 Task: Research Airbnb accommodation in Pilsen, Czech Republic from 7th December, 2023 to 15th December, 2023 for 6 adults.3 bedrooms having 3 beds and 3 bathrooms. Property type can be guest house. Look for 4 properties as per requirement.
Action: Mouse moved to (407, 78)
Screenshot: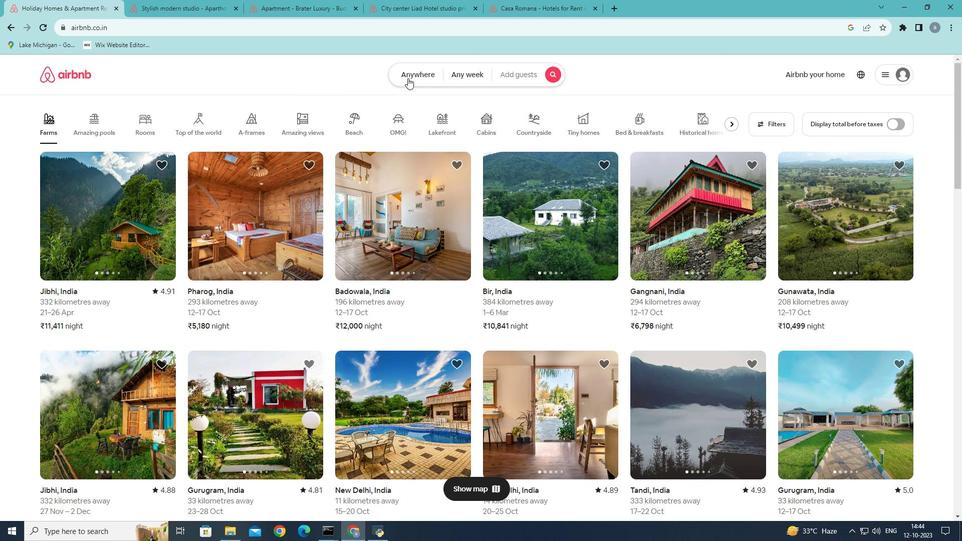 
Action: Mouse pressed left at (407, 78)
Screenshot: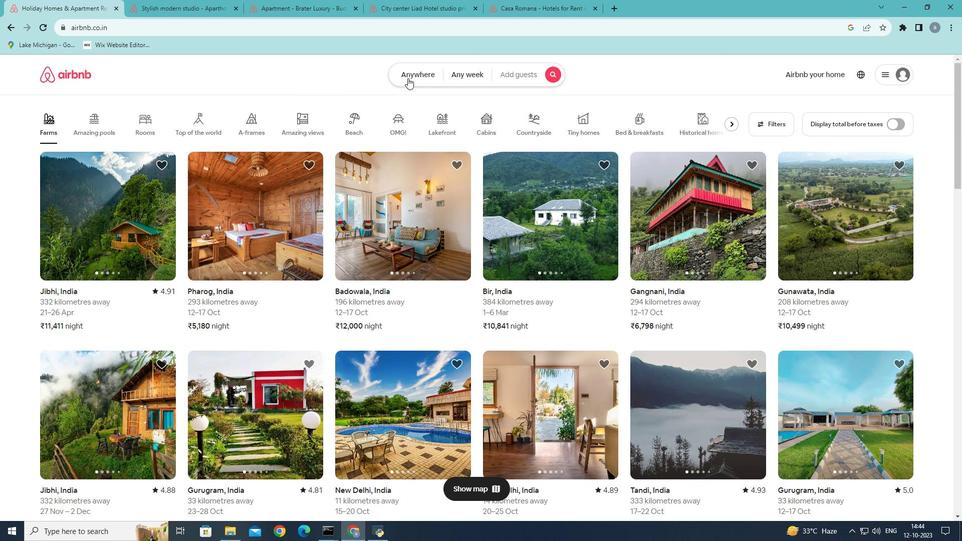 
Action: Mouse moved to (320, 122)
Screenshot: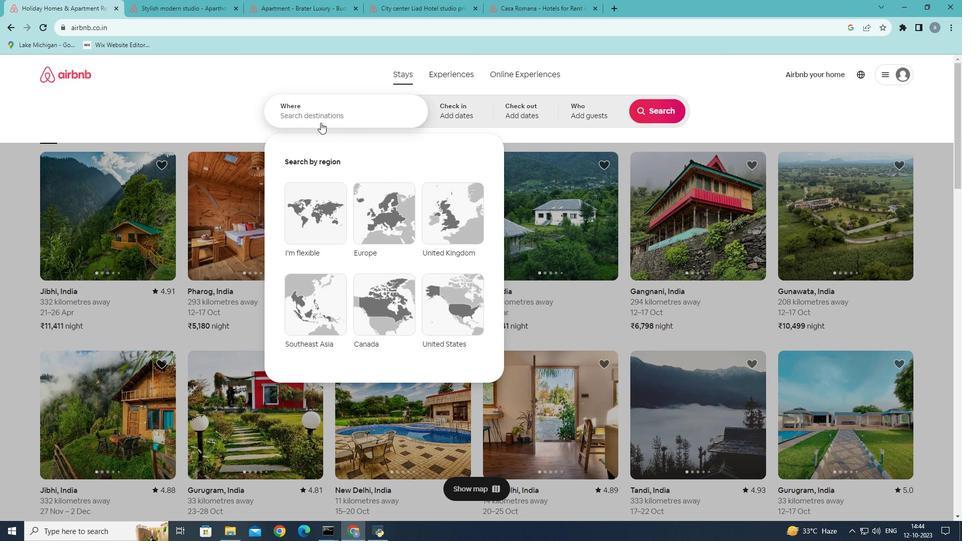 
Action: Mouse pressed left at (320, 122)
Screenshot: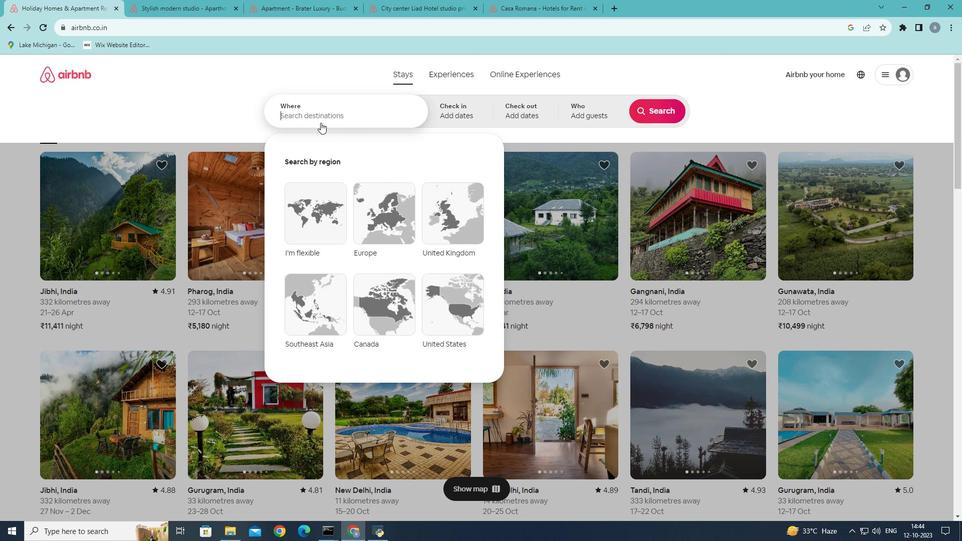
Action: Mouse moved to (318, 124)
Screenshot: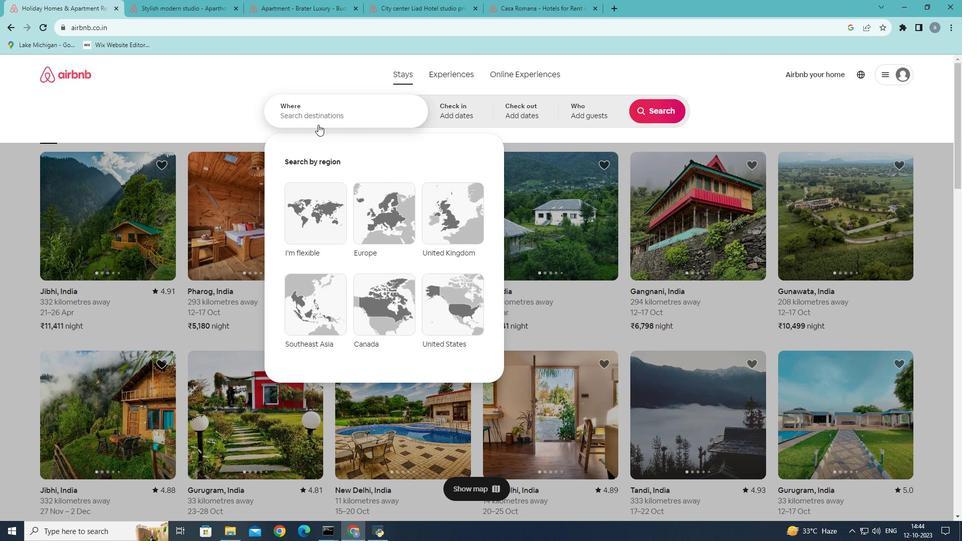 
Action: Key pressed <Key.shift><Key.shift><Key.shift><Key.shift><Key.shift><Key.shift><Key.shift><Key.shift><Key.shift><Key.shift><Key.shift><Key.shift><Key.shift><Key.shift><Key.shift><Key.shift><Key.shift><Key.shift><Key.shift><Key.shift><Key.shift>Pilsen,<Key.shift>Cze
Screenshot: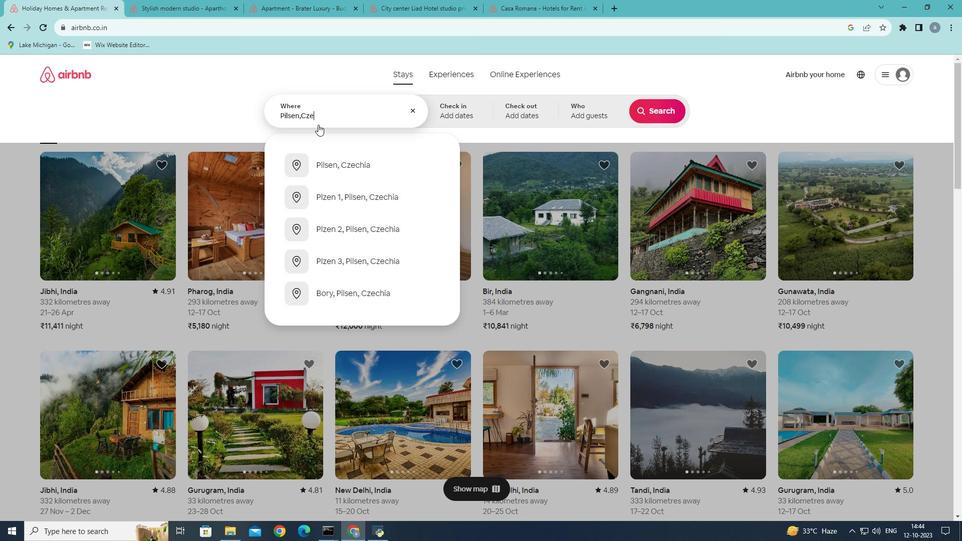 
Action: Mouse moved to (408, 217)
Screenshot: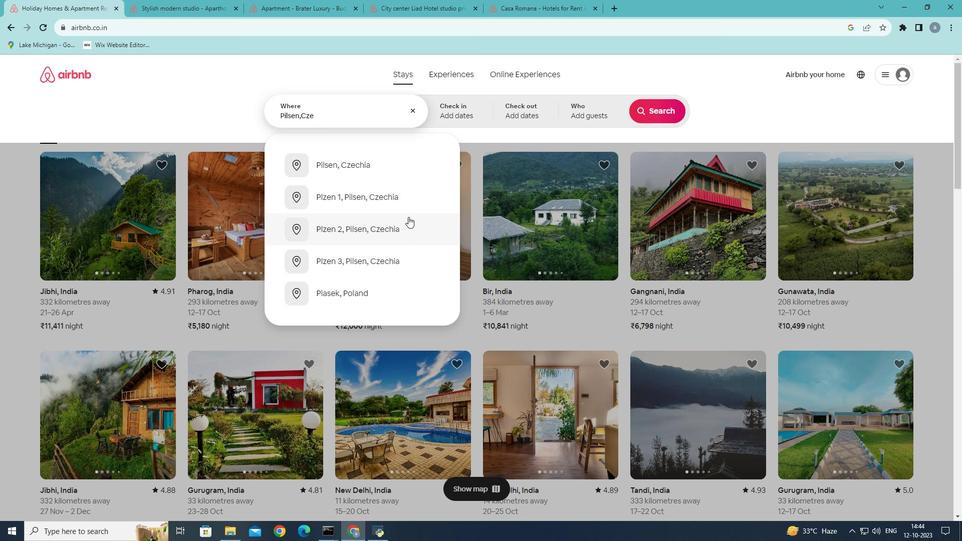 
Action: Key pressed ch<Key.space>republic<Key.backspace><Key.backspace><Key.backspace><Key.backspace><Key.backspace><Key.backspace><Key.backspace><Key.backspace><Key.backspace>
Screenshot: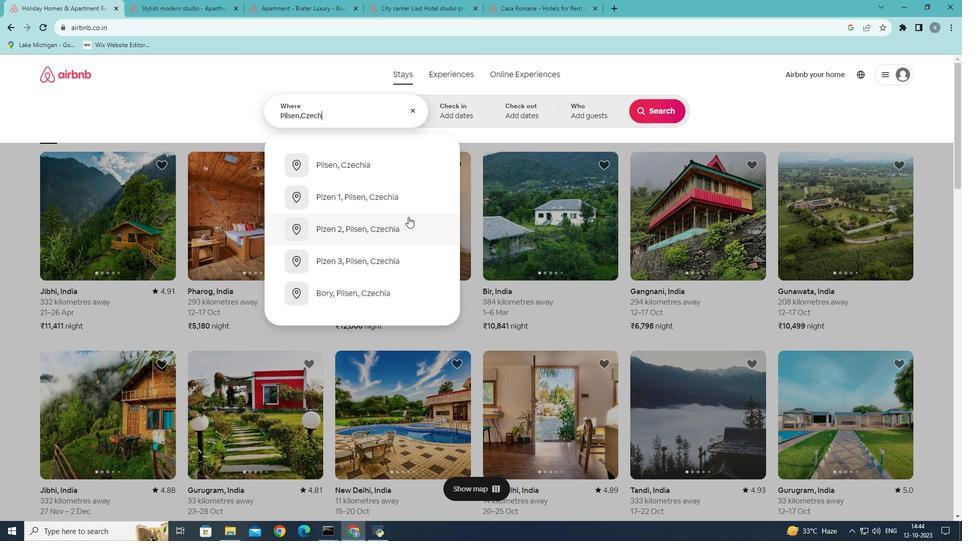 
Action: Mouse moved to (354, 161)
Screenshot: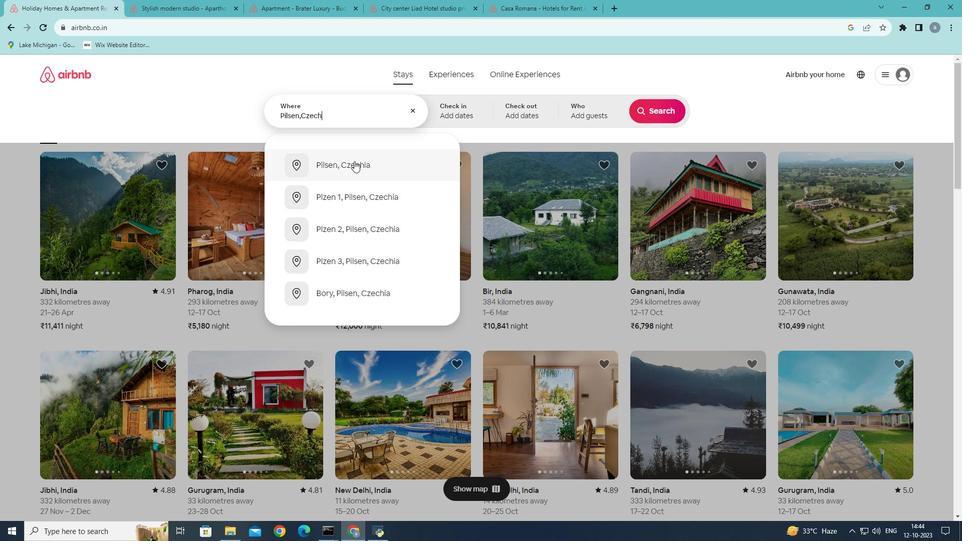 
Action: Mouse pressed left at (354, 161)
Screenshot: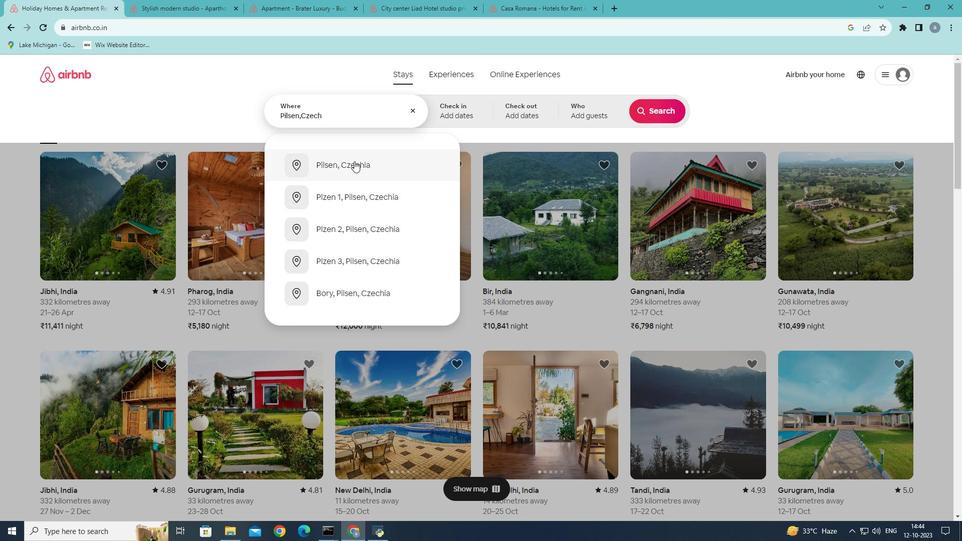 
Action: Mouse moved to (651, 192)
Screenshot: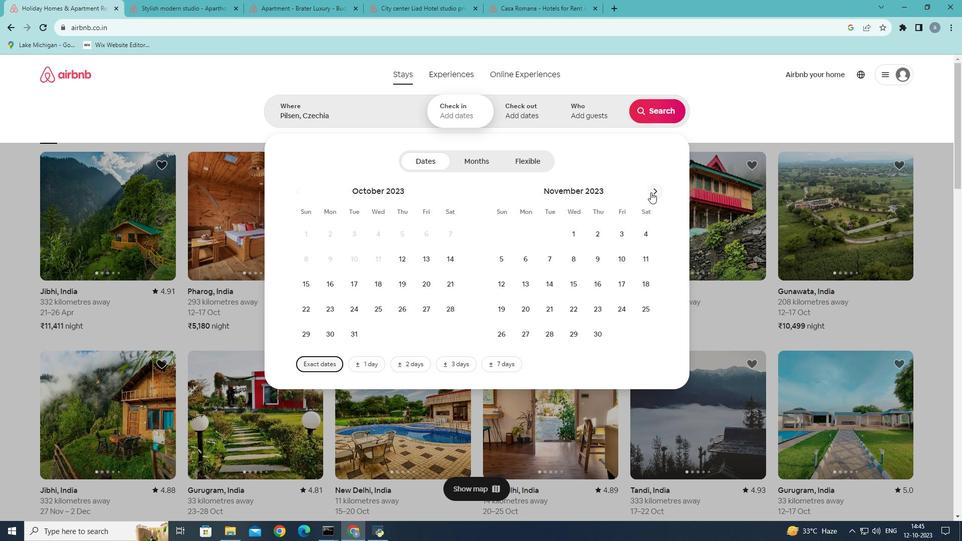 
Action: Mouse pressed left at (651, 192)
Screenshot: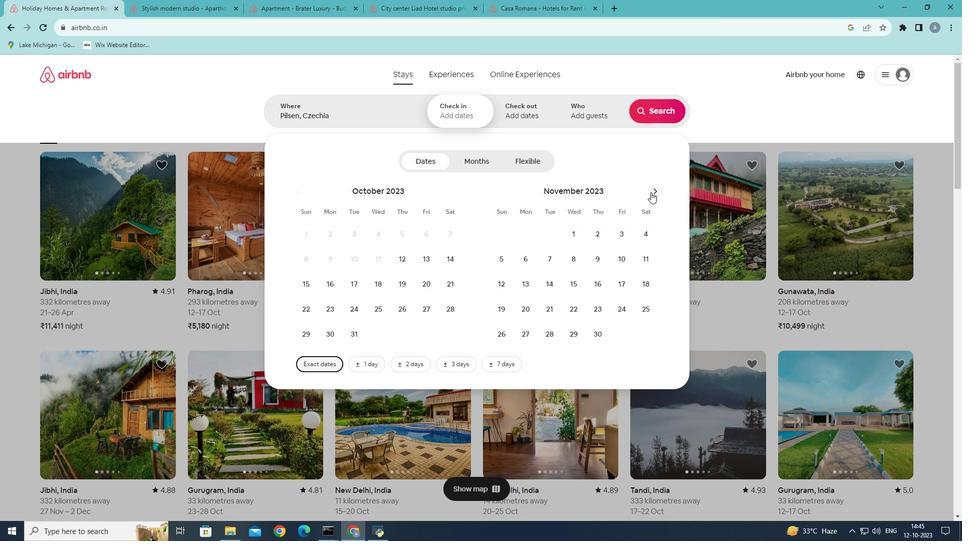 
Action: Mouse moved to (601, 263)
Screenshot: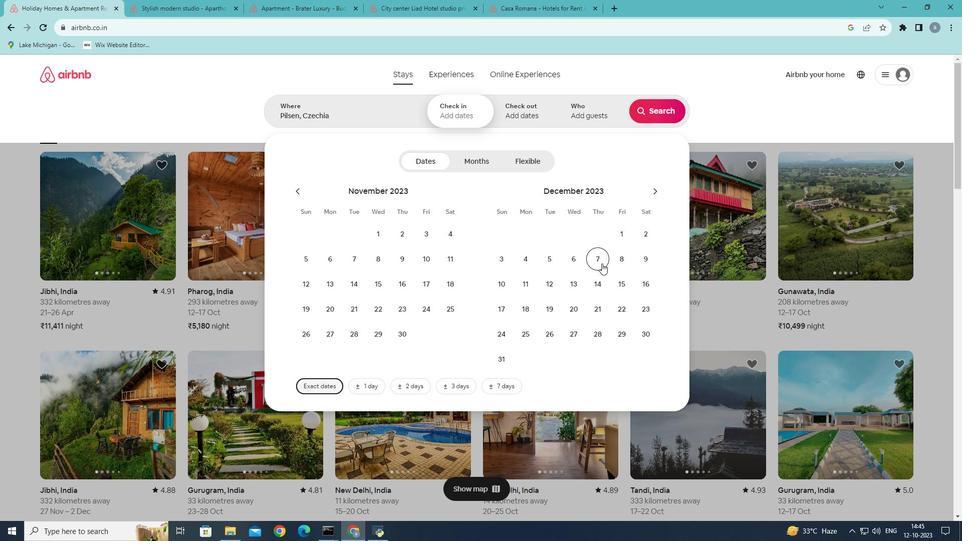 
Action: Mouse pressed left at (601, 263)
Screenshot: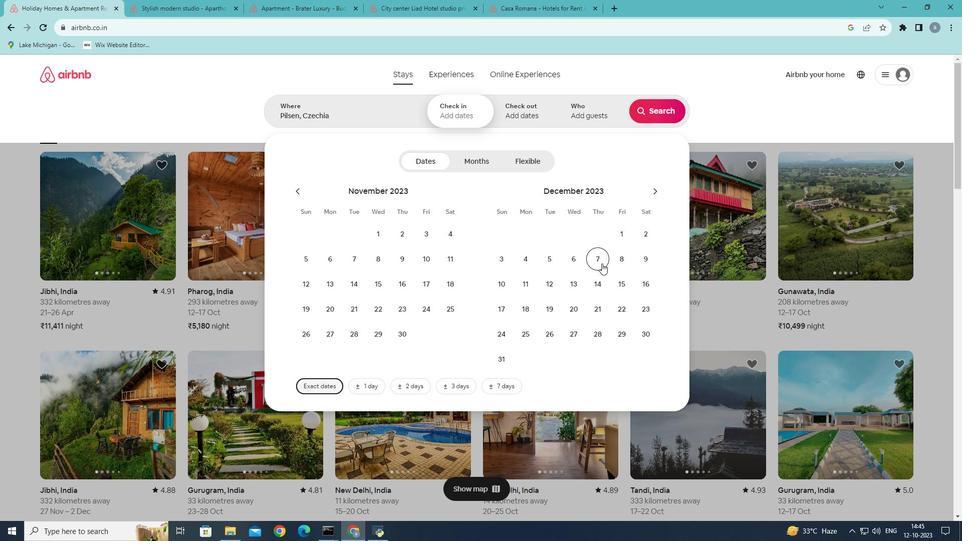
Action: Mouse moved to (622, 288)
Screenshot: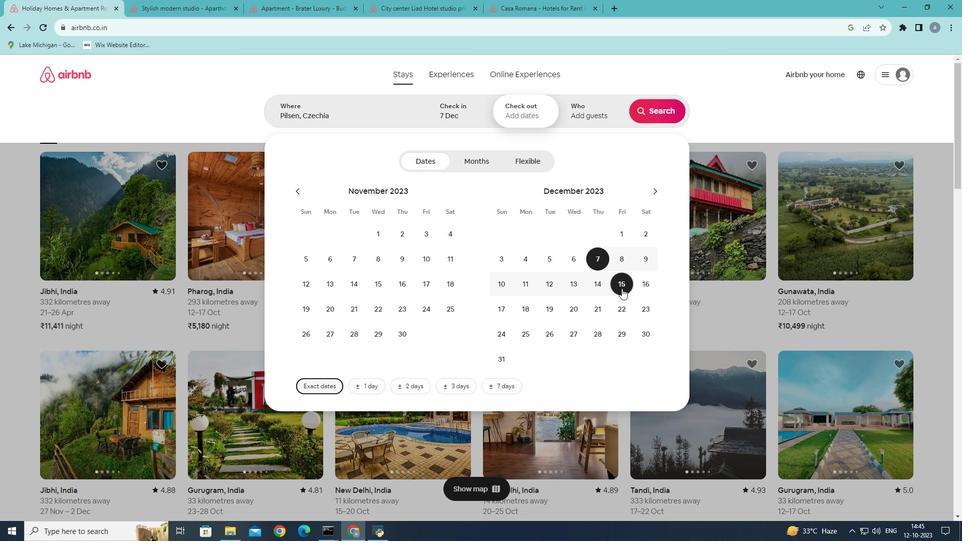 
Action: Mouse pressed left at (622, 288)
Screenshot: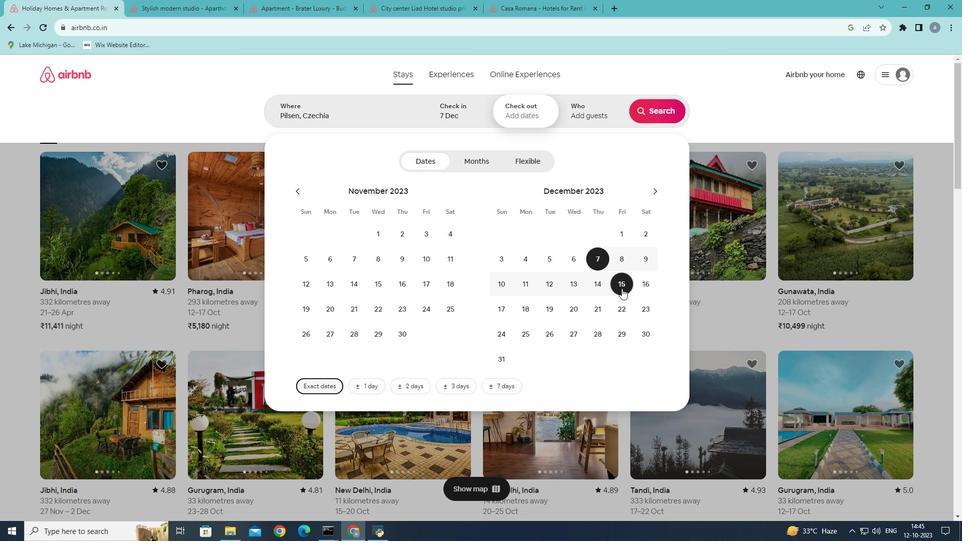 
Action: Mouse moved to (597, 113)
Screenshot: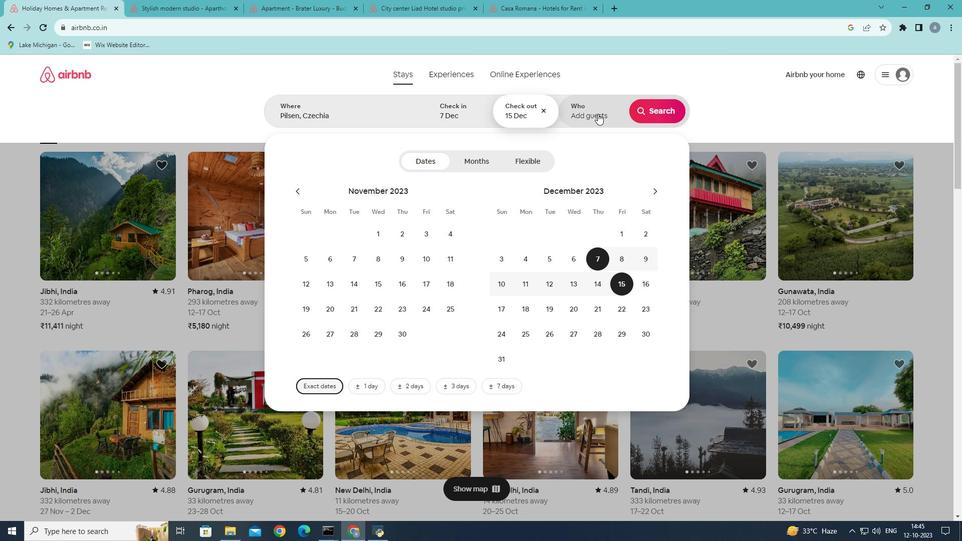 
Action: Mouse pressed left at (597, 113)
Screenshot: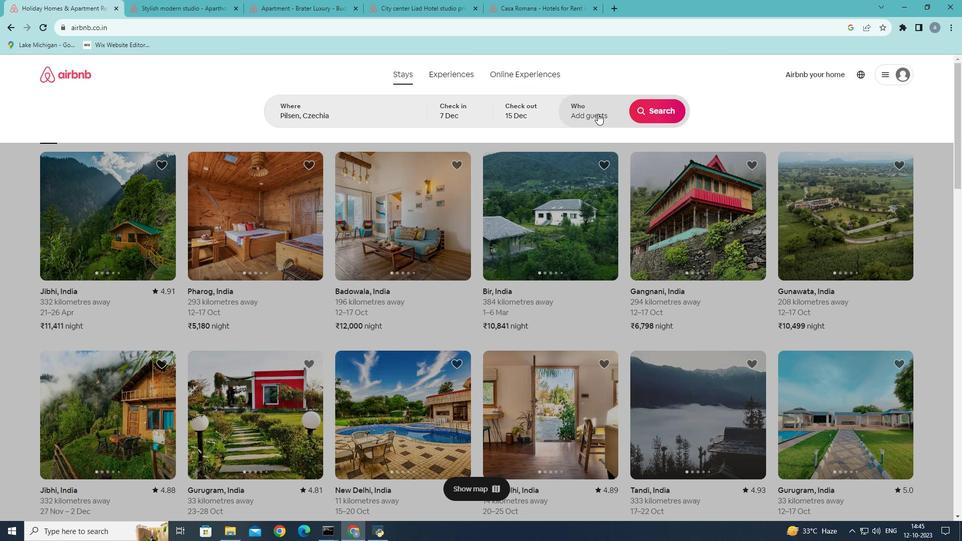 
Action: Mouse moved to (662, 164)
Screenshot: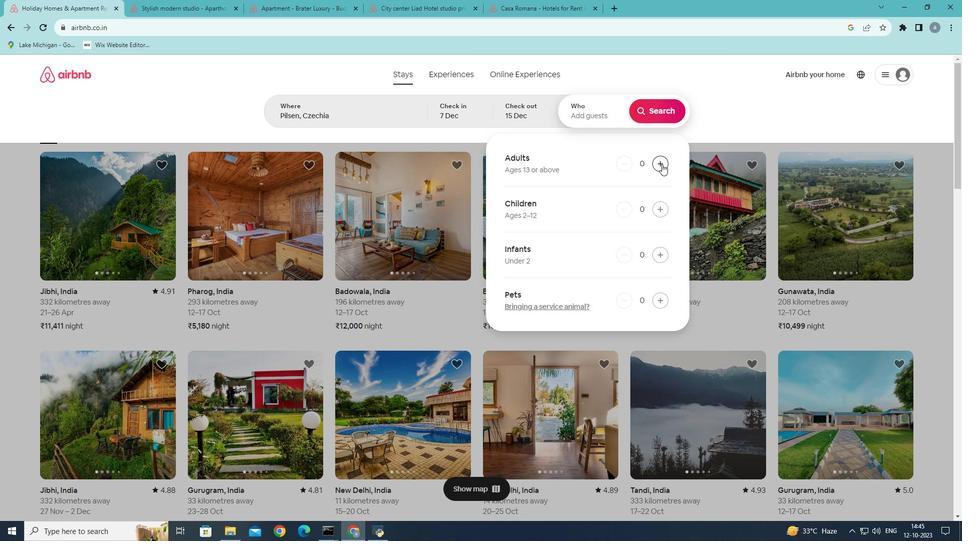 
Action: Mouse pressed left at (662, 164)
Screenshot: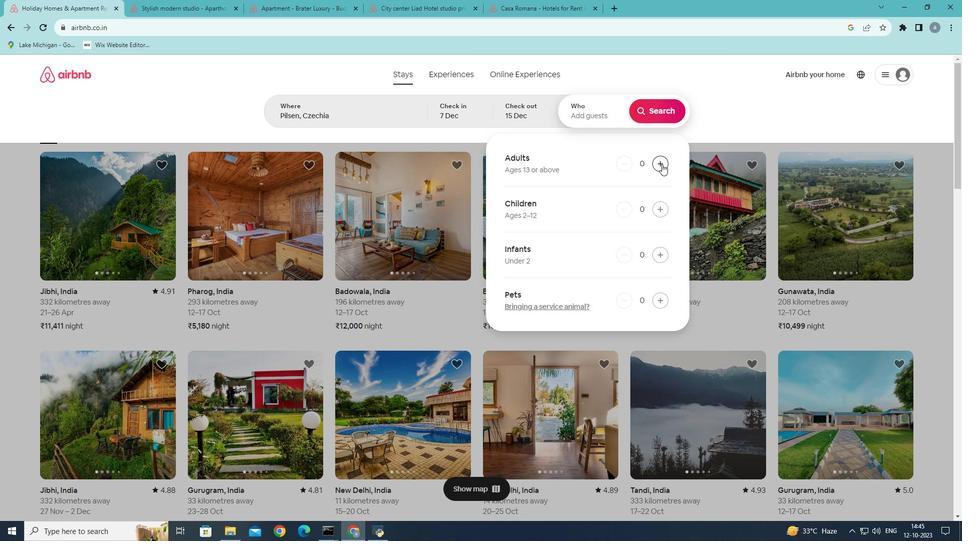 
Action: Mouse pressed left at (662, 164)
Screenshot: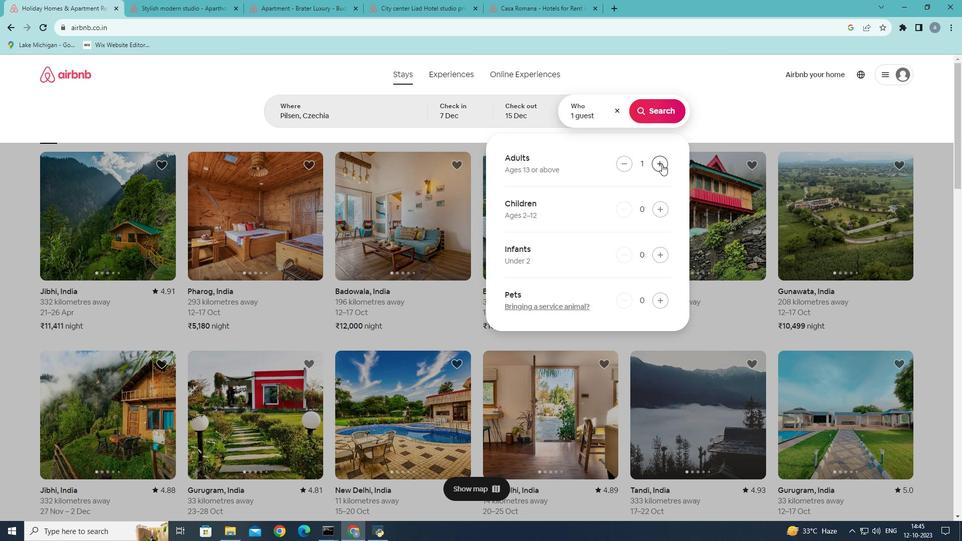 
Action: Mouse pressed left at (662, 164)
Screenshot: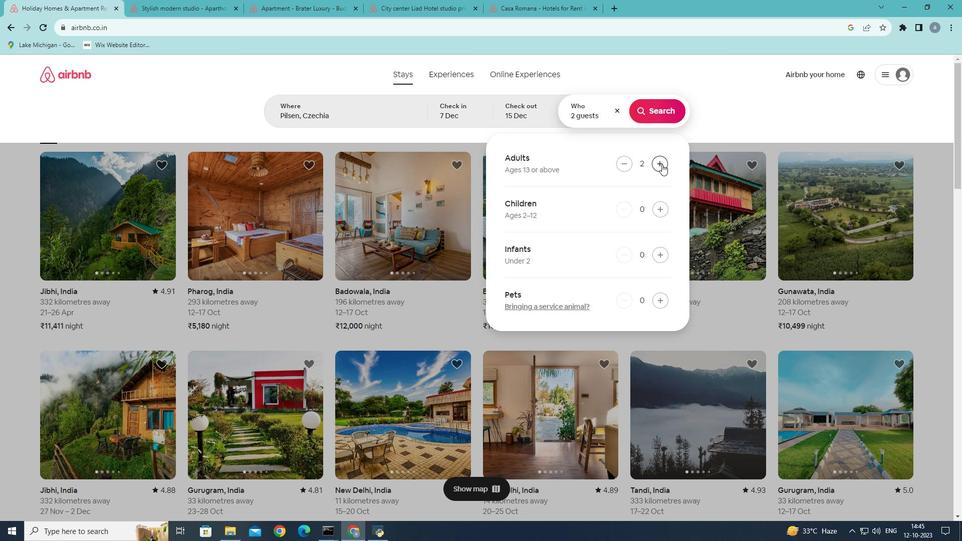 
Action: Mouse pressed left at (662, 164)
Screenshot: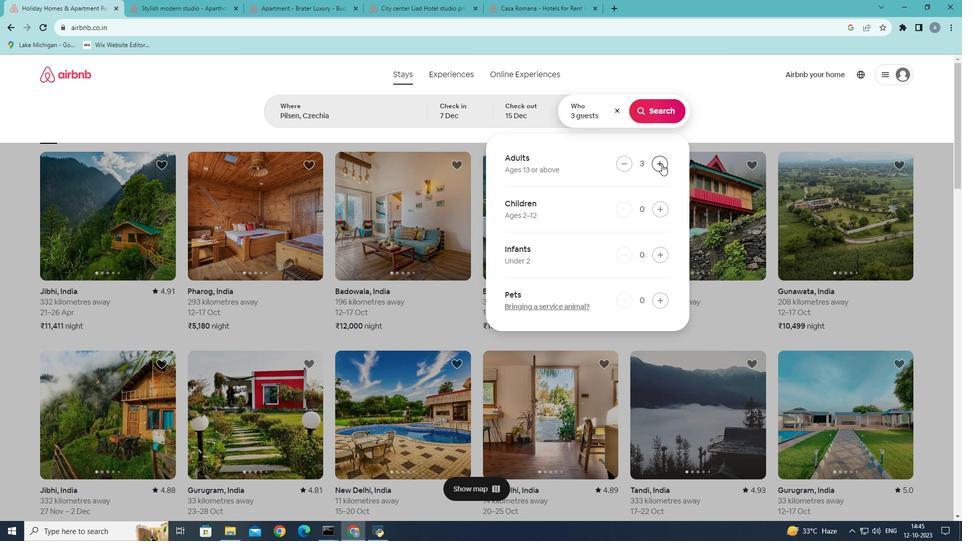 
Action: Mouse pressed left at (662, 164)
Screenshot: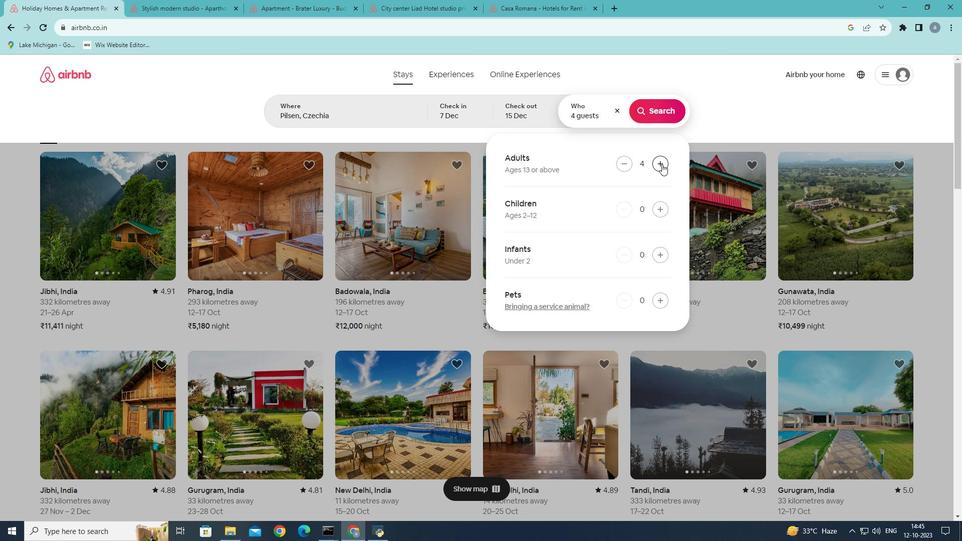 
Action: Mouse pressed left at (662, 164)
Screenshot: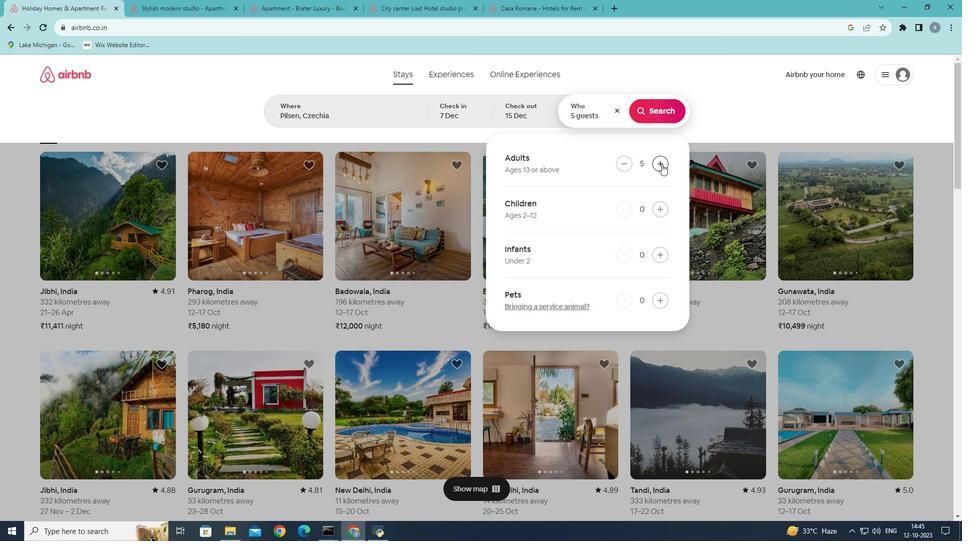 
Action: Mouse moved to (655, 108)
Screenshot: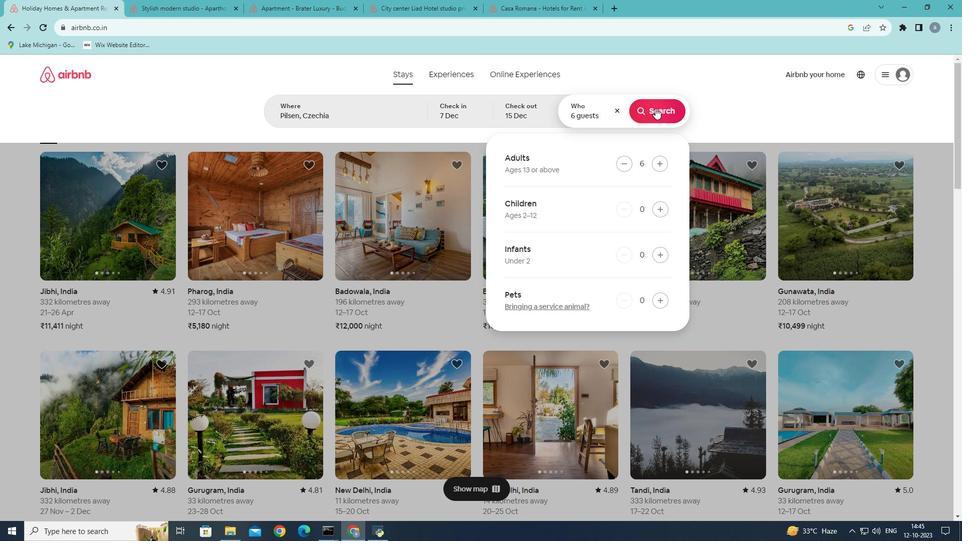 
Action: Mouse pressed left at (655, 108)
Screenshot: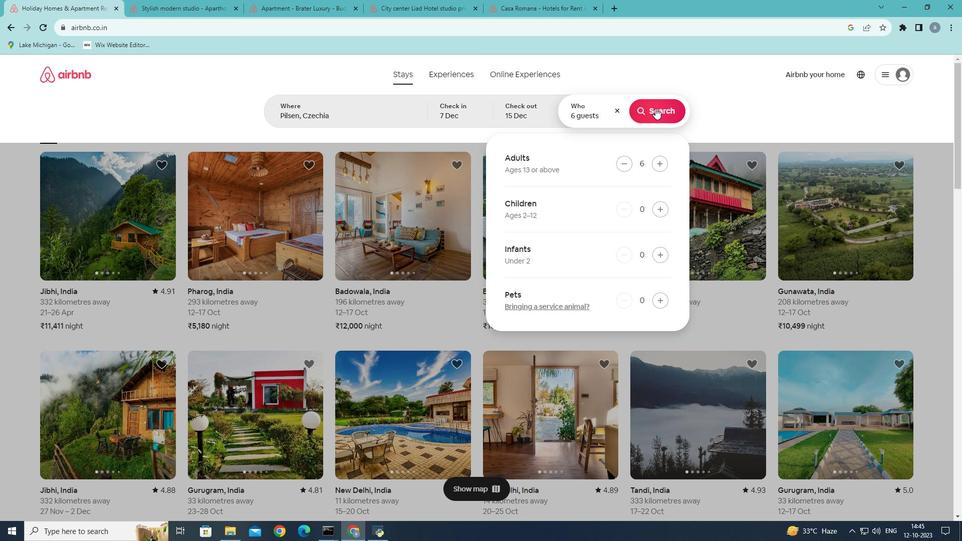 
Action: Mouse moved to (804, 115)
Screenshot: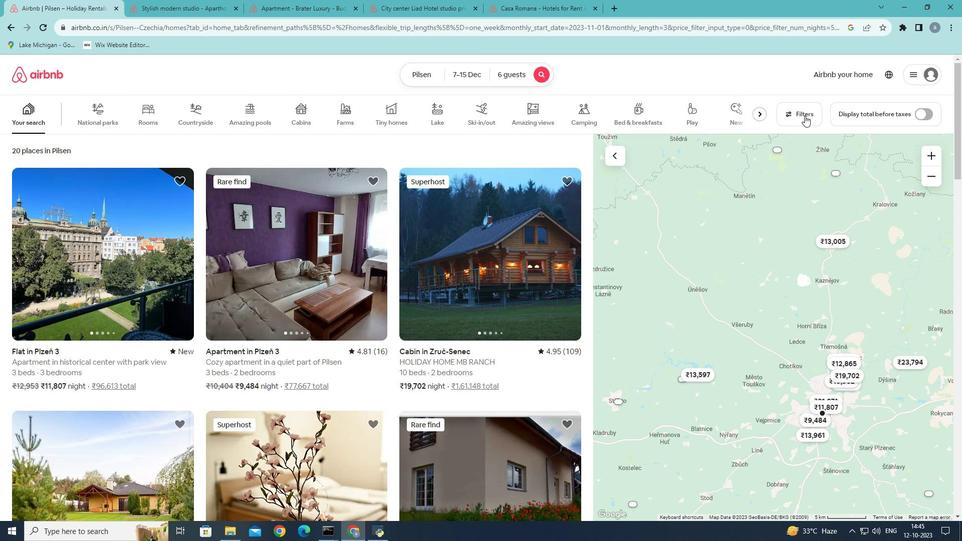 
Action: Mouse pressed left at (804, 115)
Screenshot: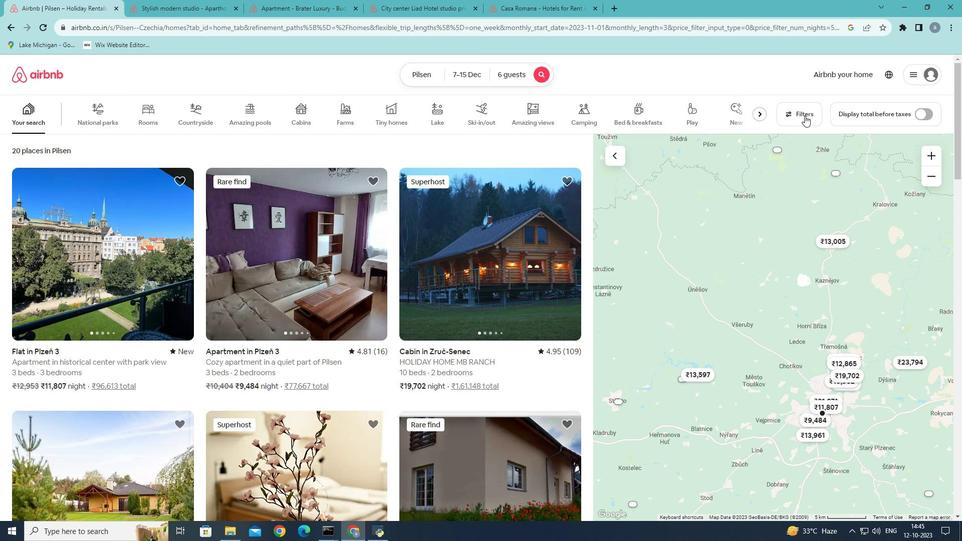 
Action: Mouse moved to (419, 343)
Screenshot: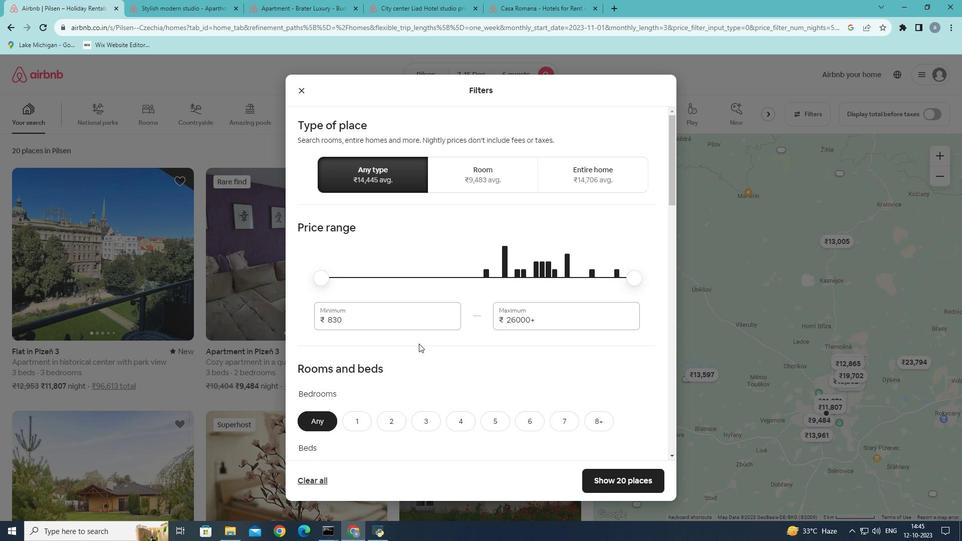 
Action: Mouse scrolled (419, 343) with delta (0, 0)
Screenshot: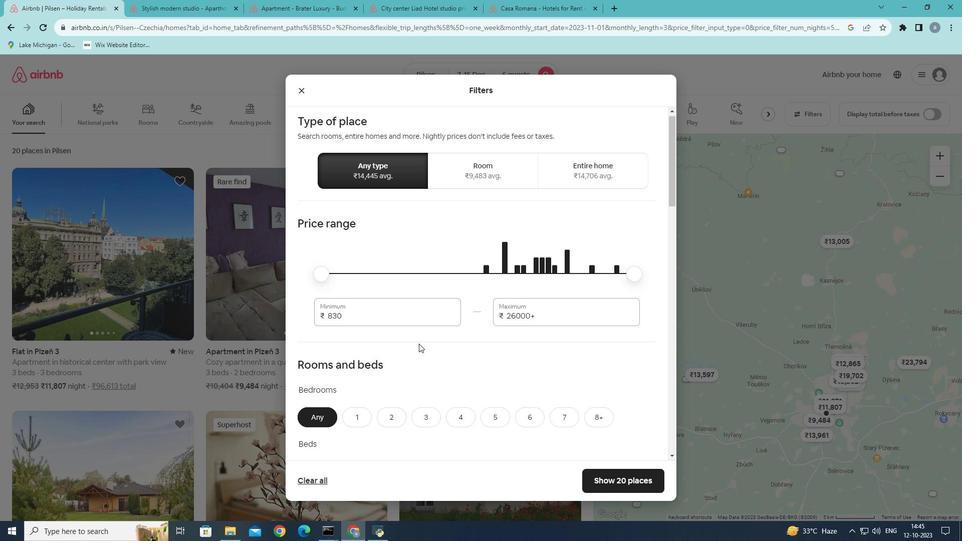 
Action: Mouse scrolled (419, 343) with delta (0, 0)
Screenshot: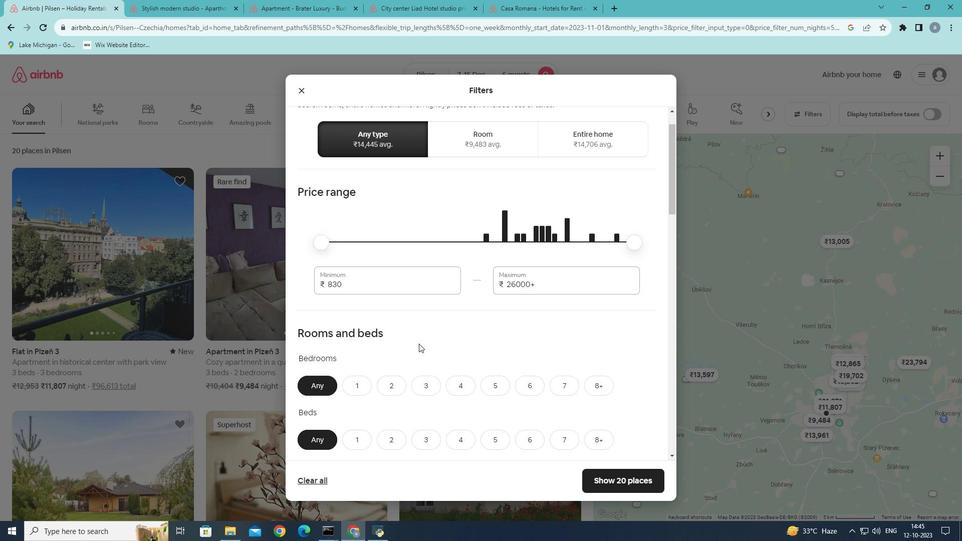 
Action: Mouse scrolled (419, 343) with delta (0, 0)
Screenshot: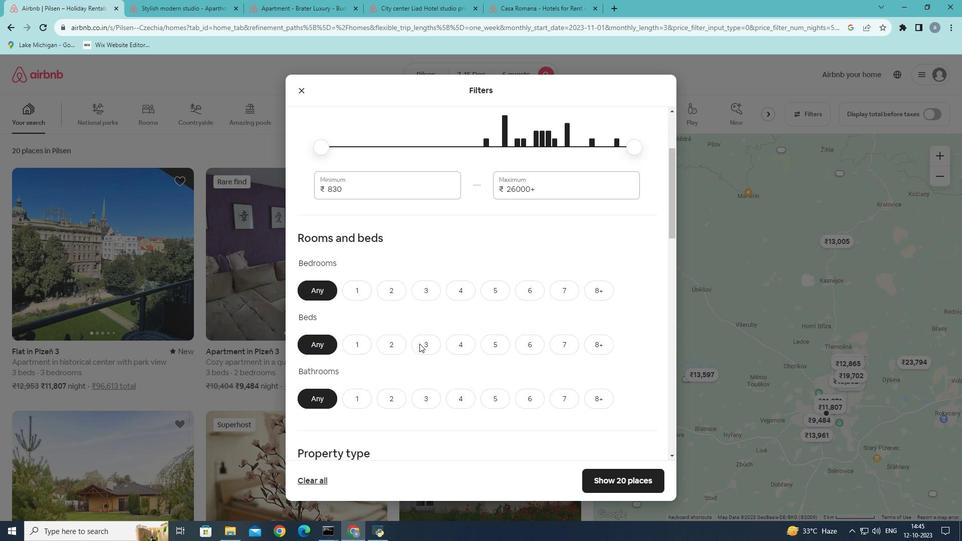 
Action: Mouse scrolled (419, 343) with delta (0, 0)
Screenshot: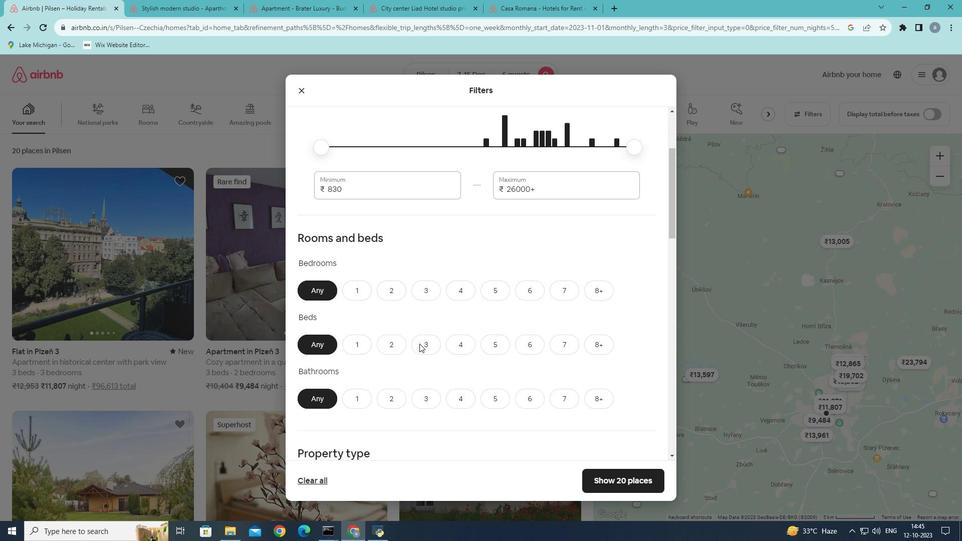 
Action: Mouse scrolled (419, 343) with delta (0, 0)
Screenshot: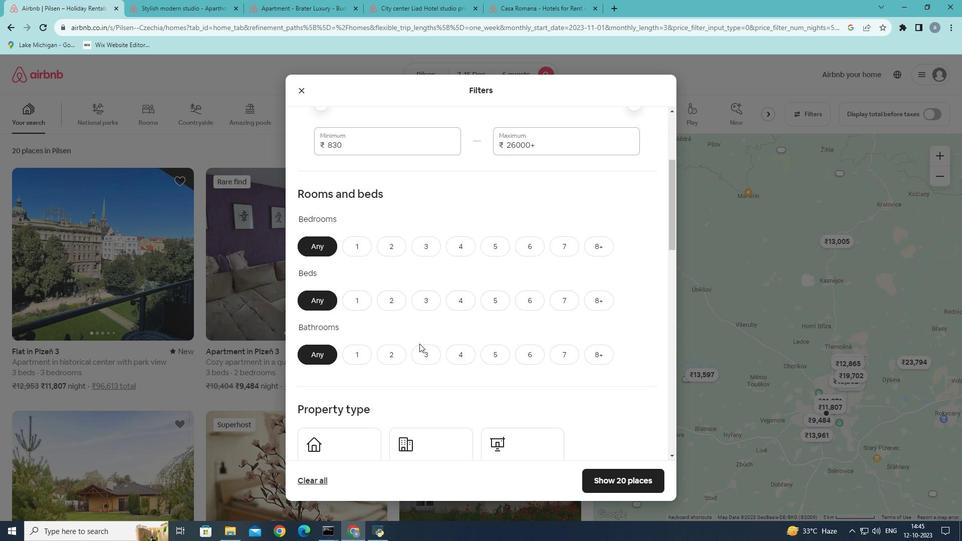 
Action: Mouse moved to (427, 171)
Screenshot: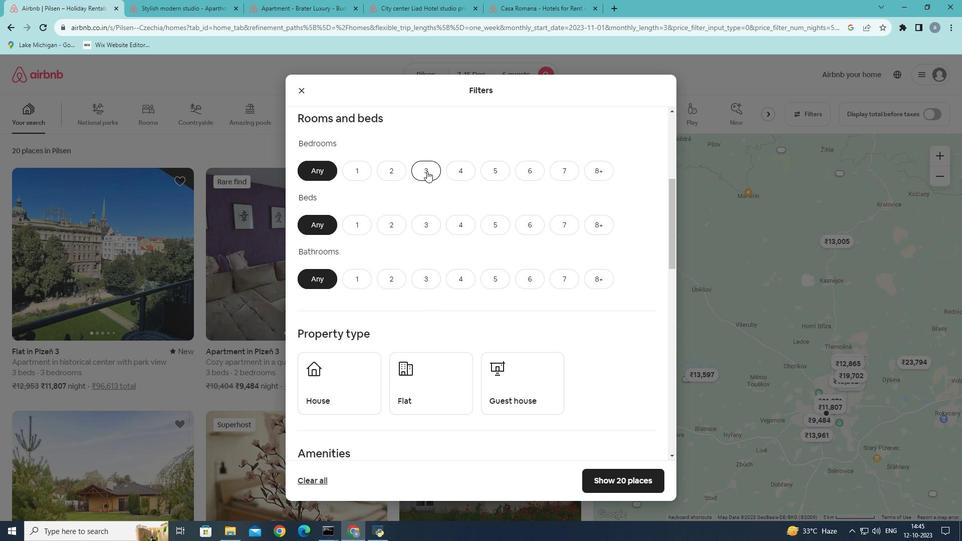 
Action: Mouse pressed left at (427, 171)
Screenshot: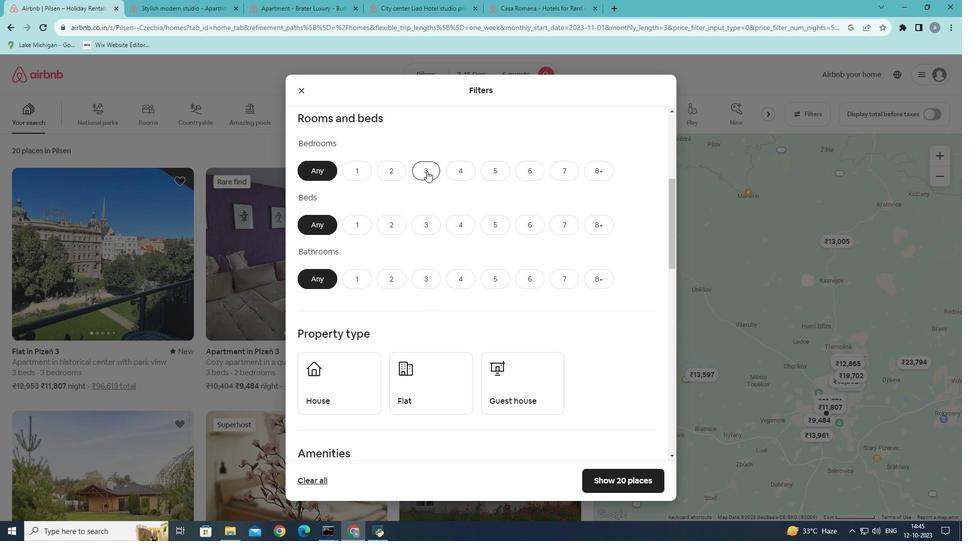 
Action: Mouse moved to (433, 225)
Screenshot: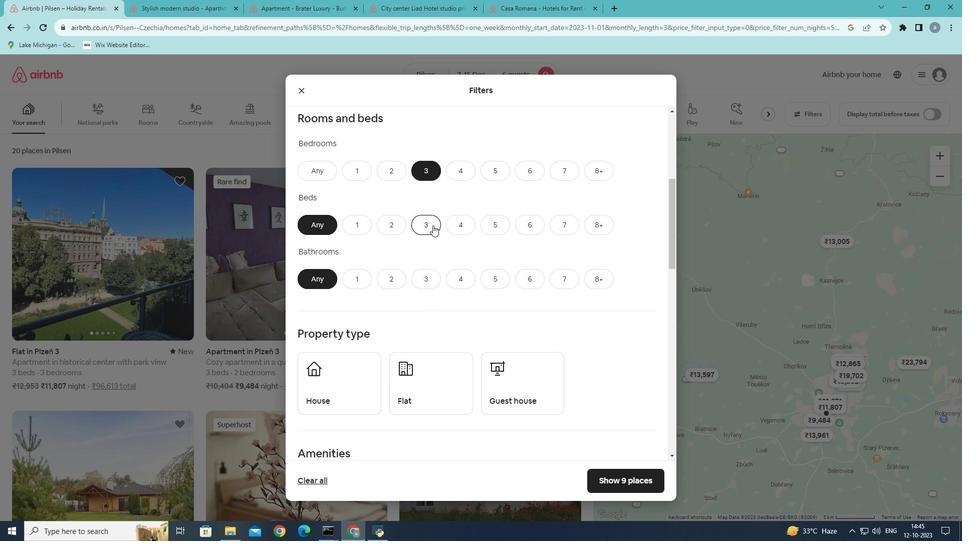 
Action: Mouse pressed left at (433, 225)
Screenshot: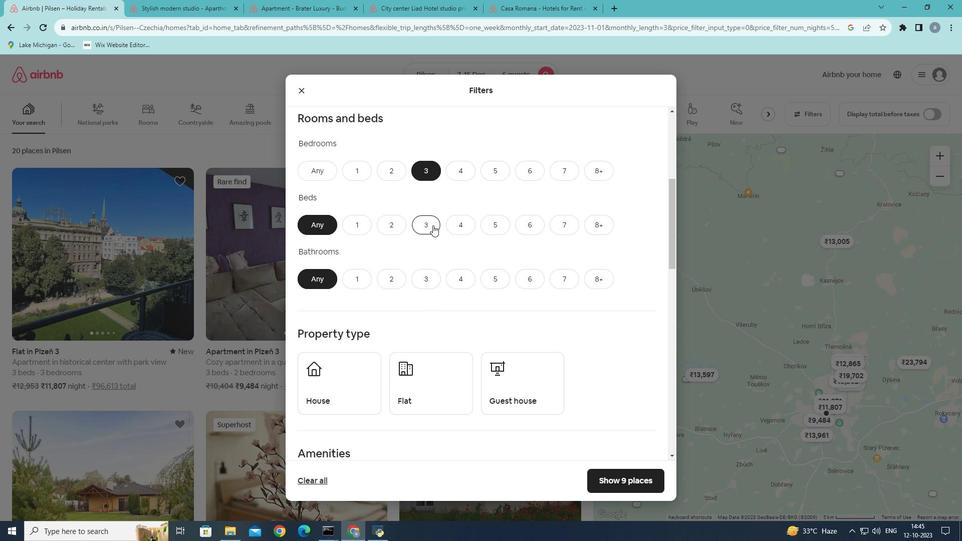
Action: Mouse moved to (429, 281)
Screenshot: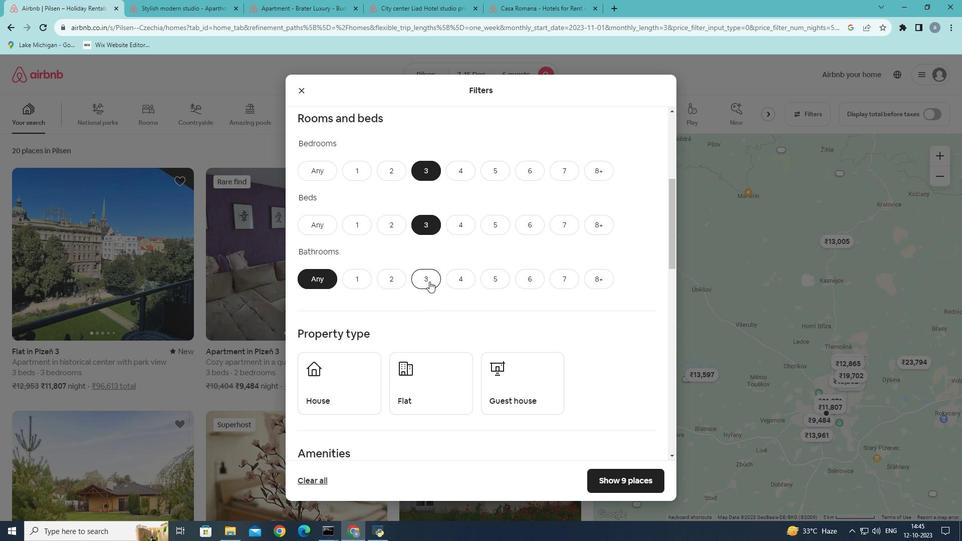 
Action: Mouse pressed left at (429, 281)
Screenshot: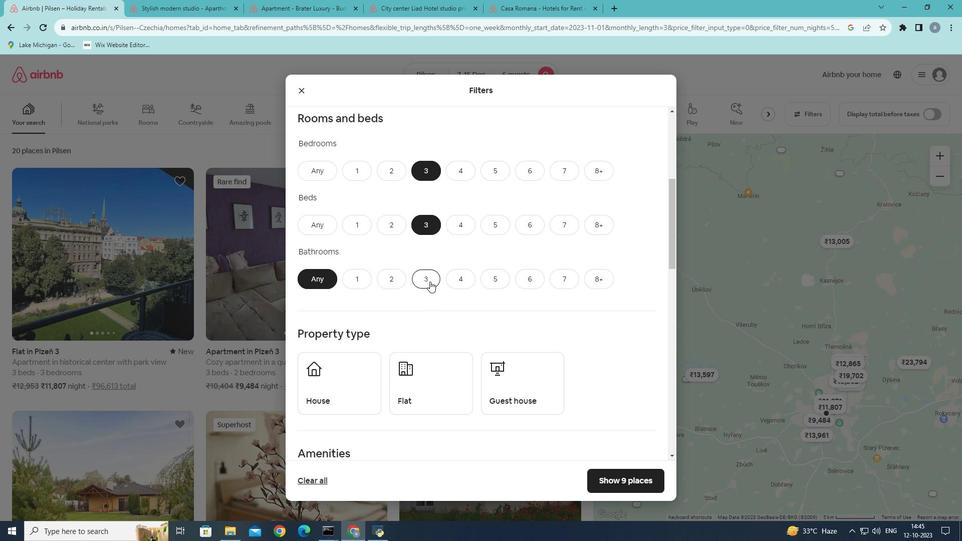 
Action: Mouse moved to (400, 282)
Screenshot: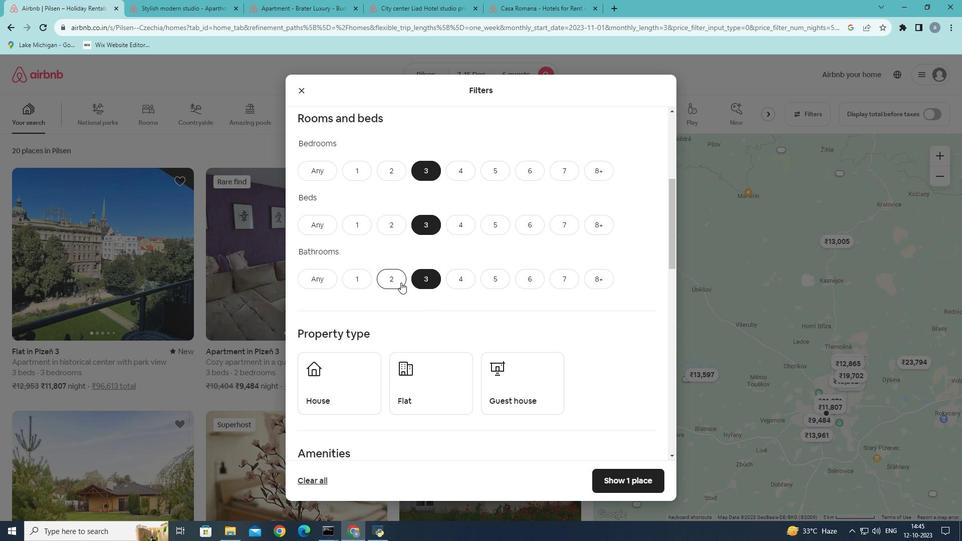 
Action: Mouse scrolled (400, 282) with delta (0, 0)
Screenshot: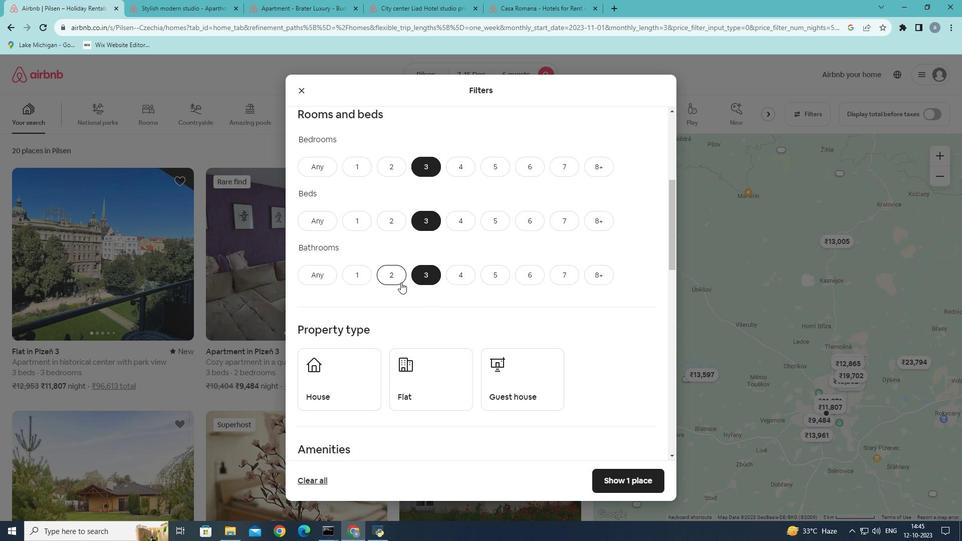 
Action: Mouse scrolled (400, 282) with delta (0, 0)
Screenshot: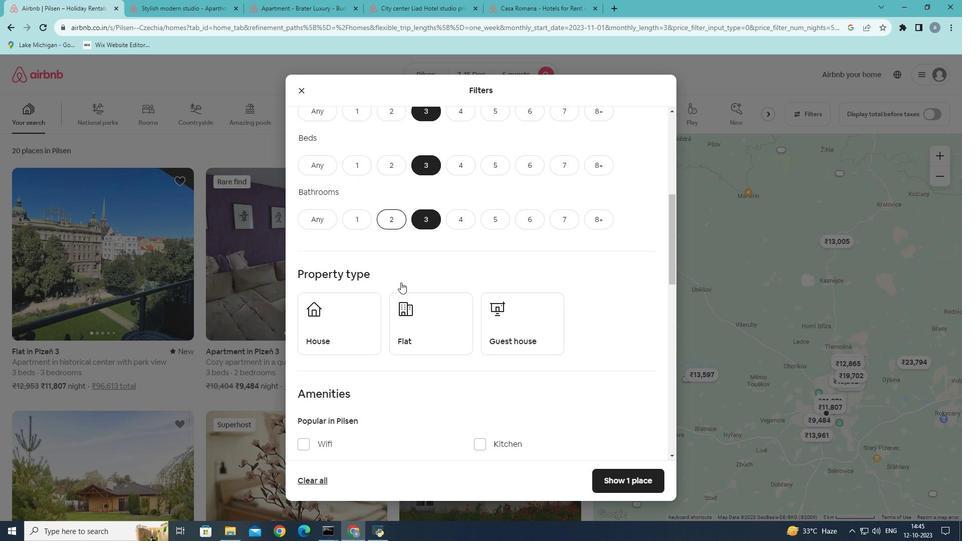 
Action: Mouse scrolled (400, 282) with delta (0, 0)
Screenshot: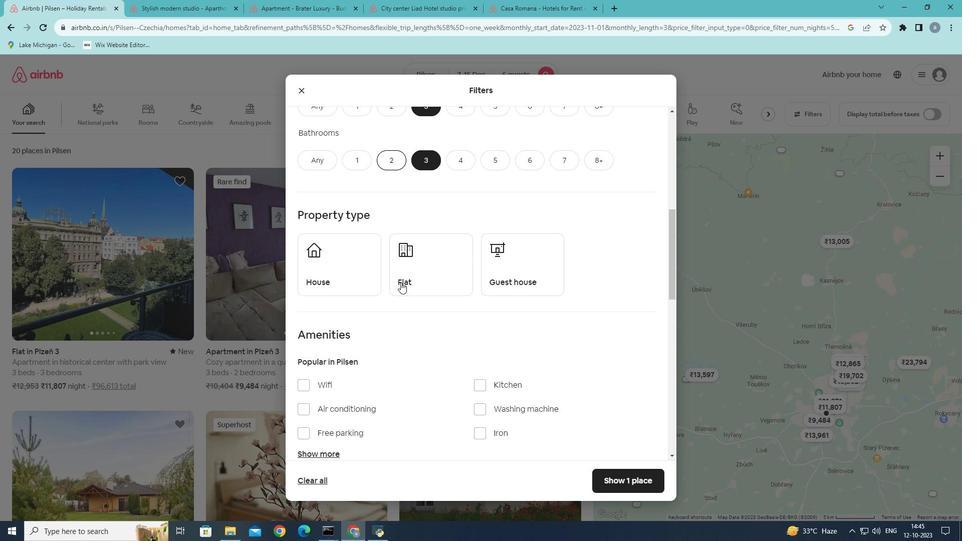 
Action: Mouse moved to (498, 233)
Screenshot: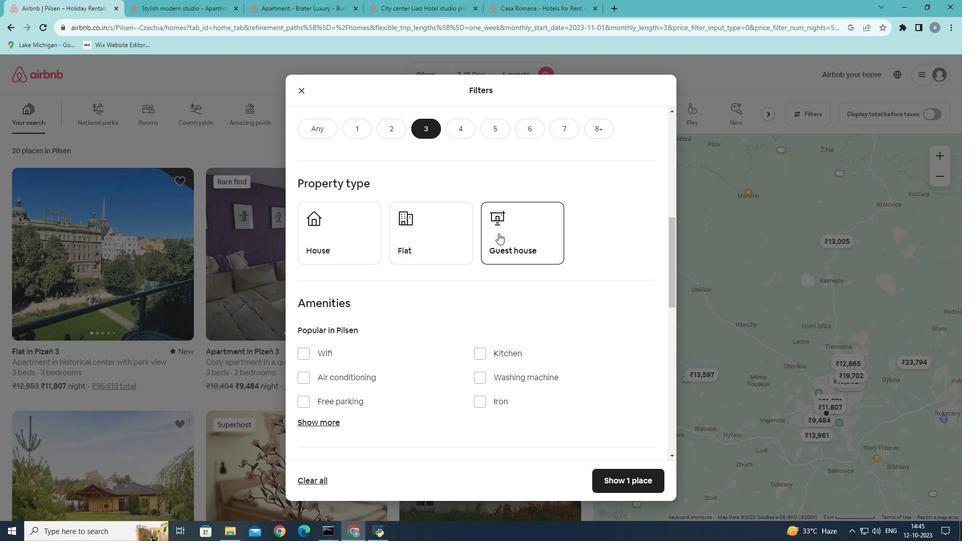 
Action: Mouse pressed left at (498, 233)
Screenshot: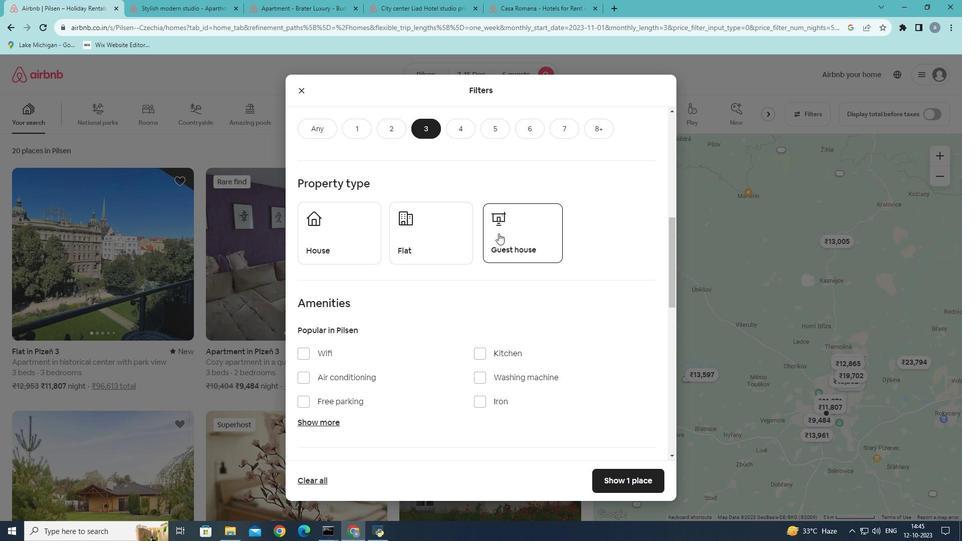 
Action: Mouse moved to (418, 318)
Screenshot: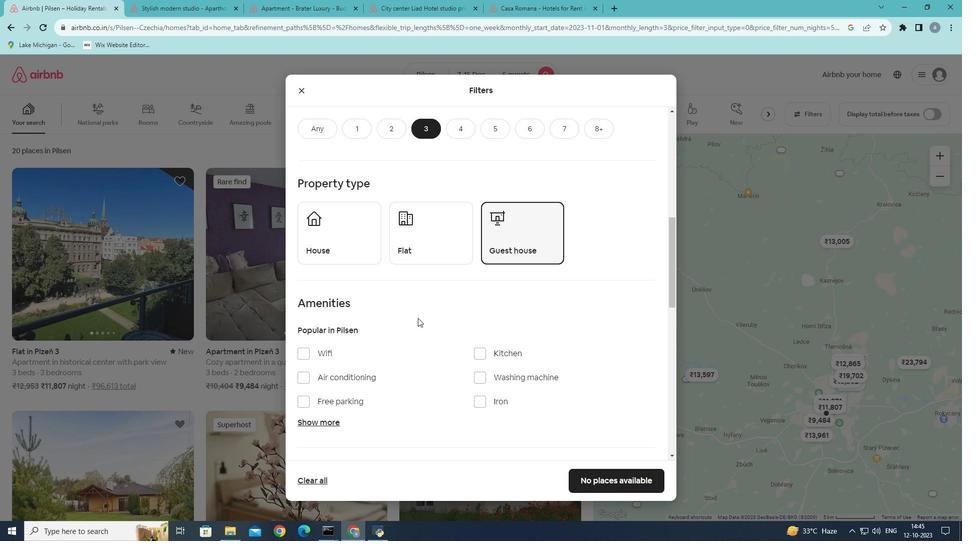 
Action: Mouse scrolled (418, 317) with delta (0, 0)
Screenshot: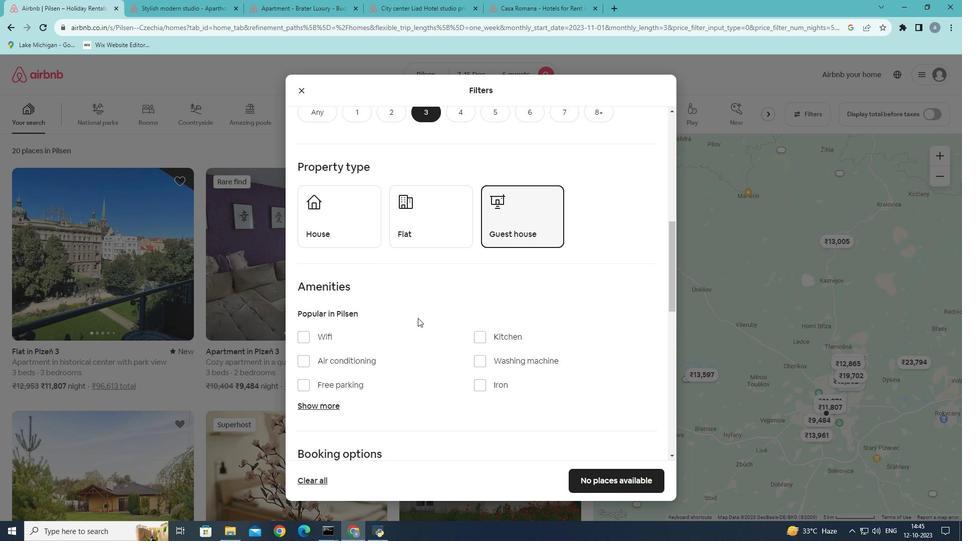 
Action: Mouse scrolled (418, 317) with delta (0, 0)
Screenshot: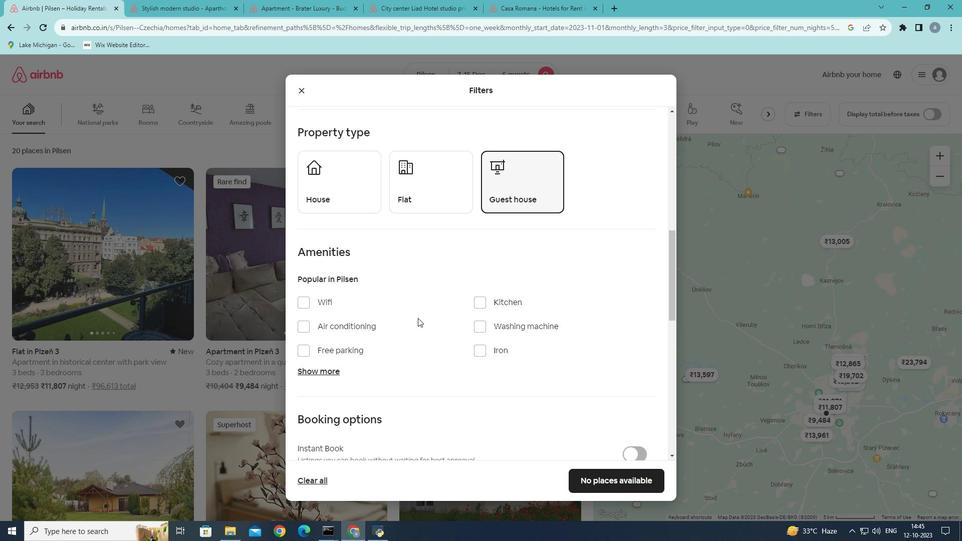 
Action: Mouse scrolled (418, 317) with delta (0, 0)
Screenshot: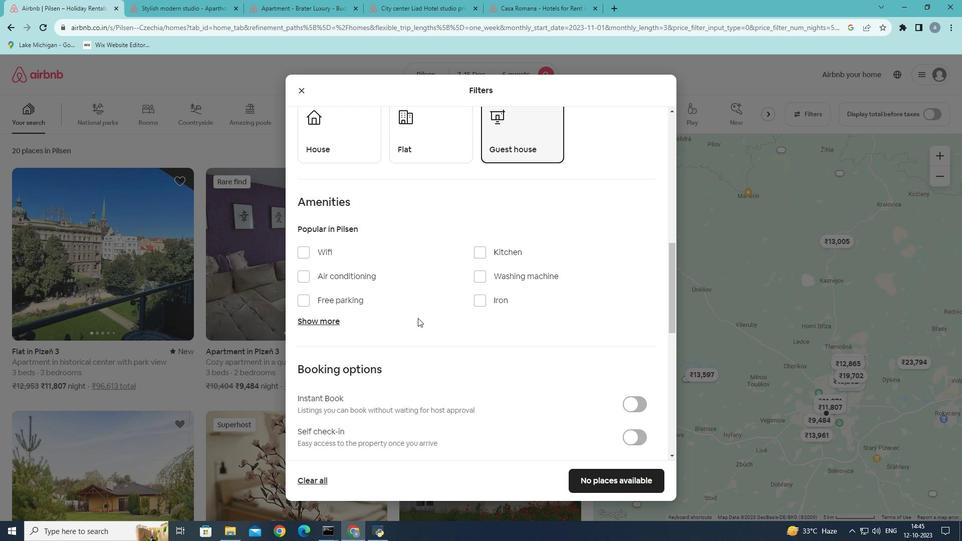 
Action: Mouse scrolled (418, 317) with delta (0, 0)
Screenshot: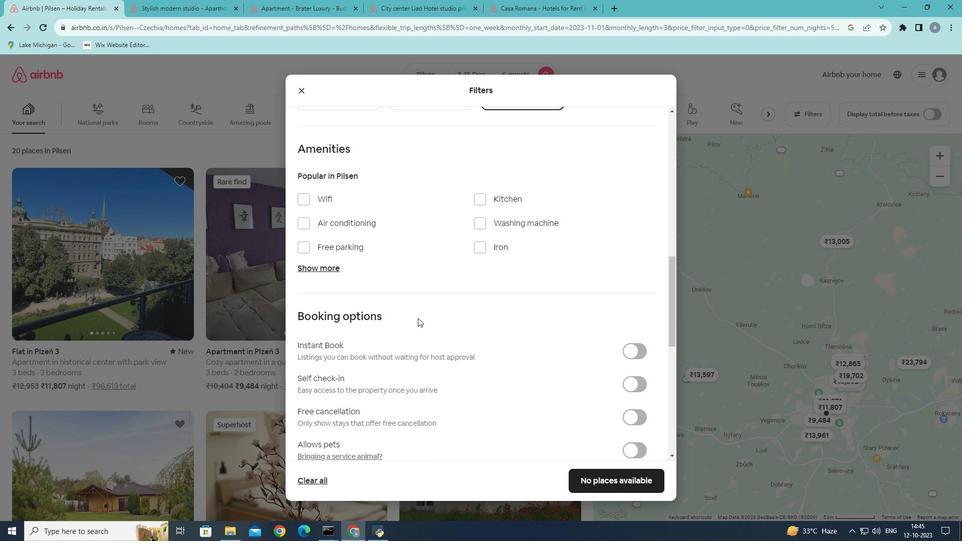 
Action: Mouse moved to (446, 308)
Screenshot: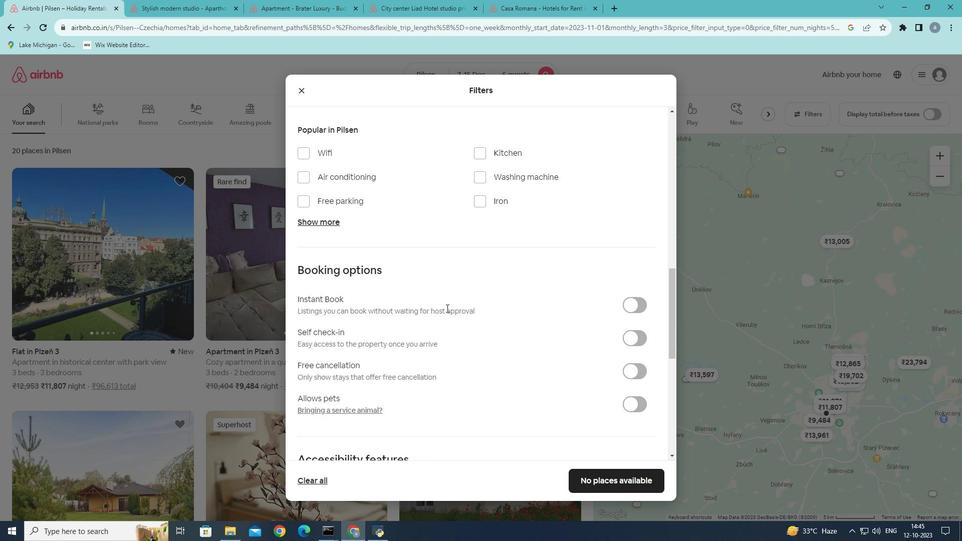 
Action: Mouse scrolled (446, 307) with delta (0, 0)
Screenshot: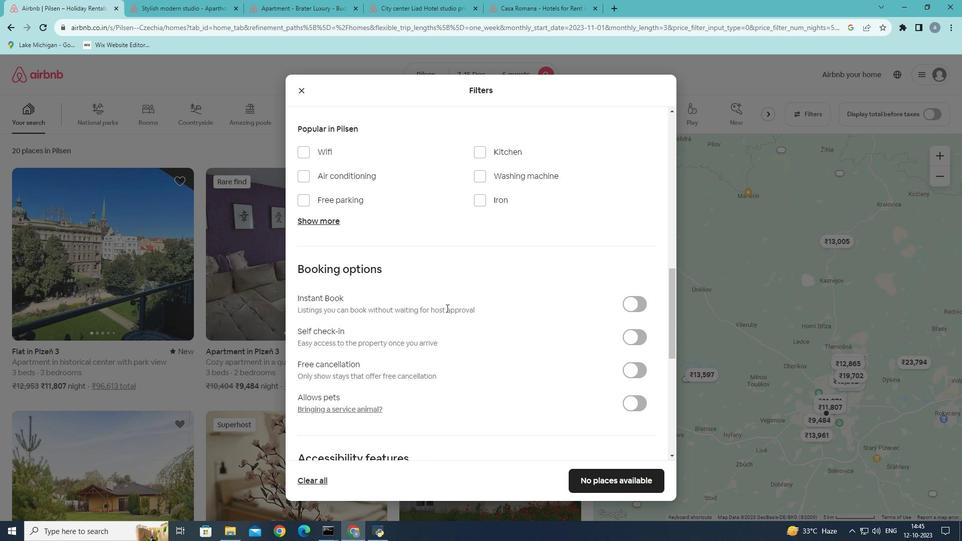 
Action: Mouse scrolled (446, 307) with delta (0, 0)
Screenshot: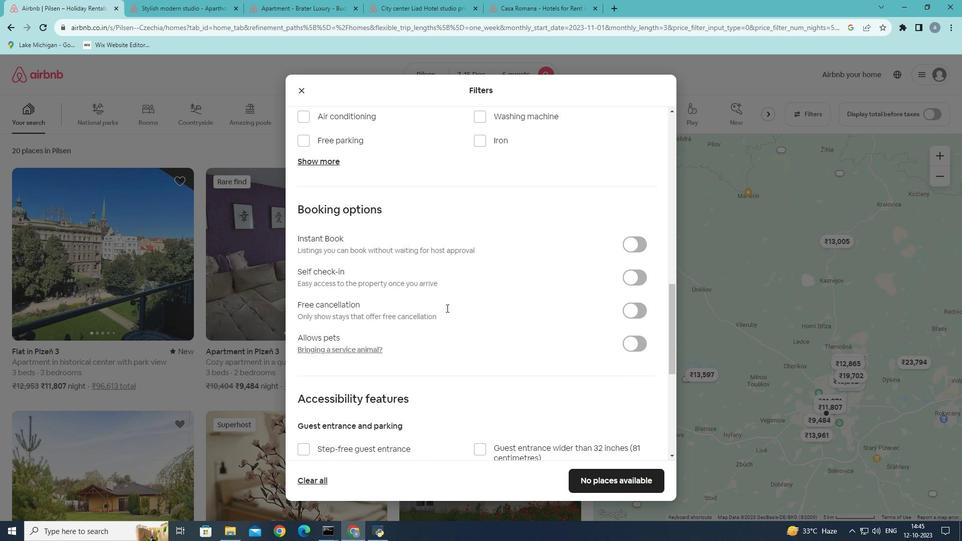 
Action: Mouse scrolled (446, 307) with delta (0, 0)
Screenshot: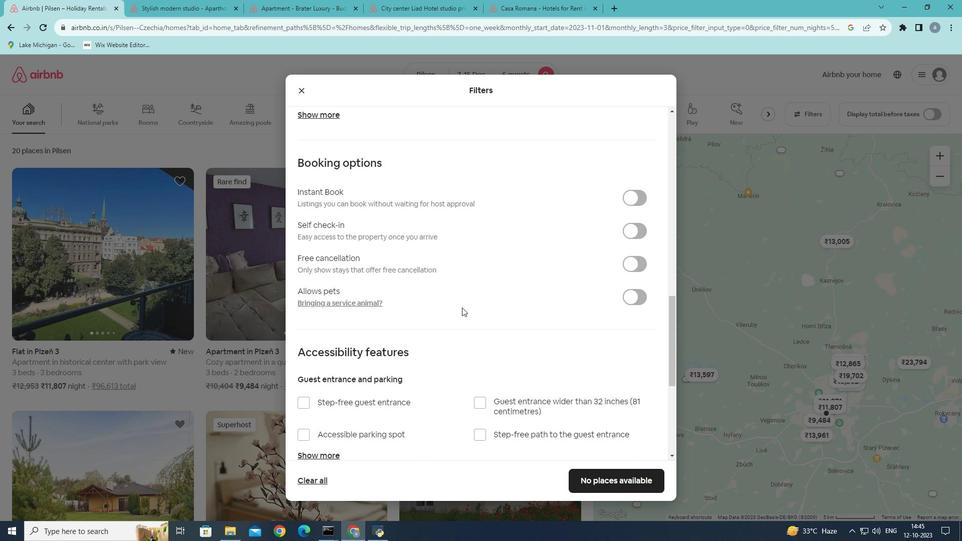 
Action: Mouse moved to (606, 480)
Screenshot: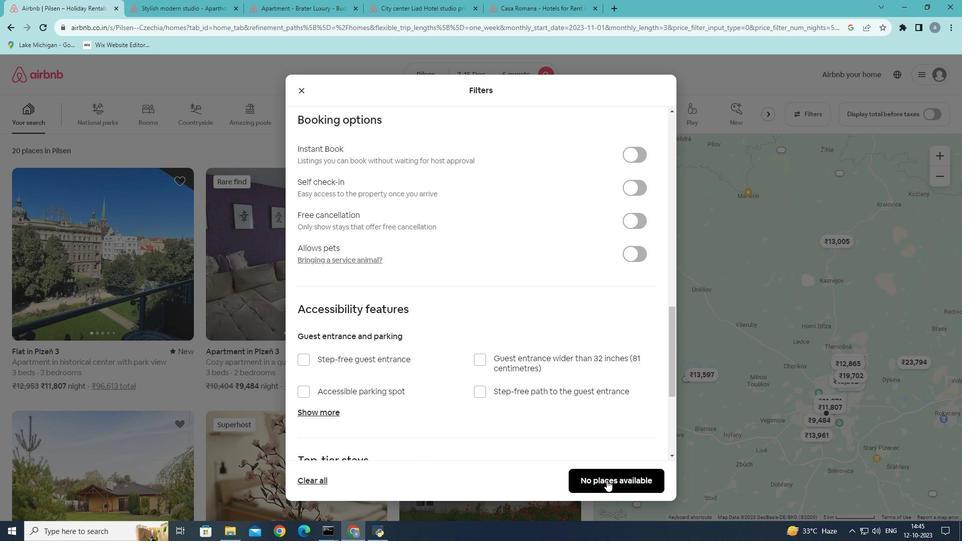 
Action: Mouse pressed left at (606, 480)
Screenshot: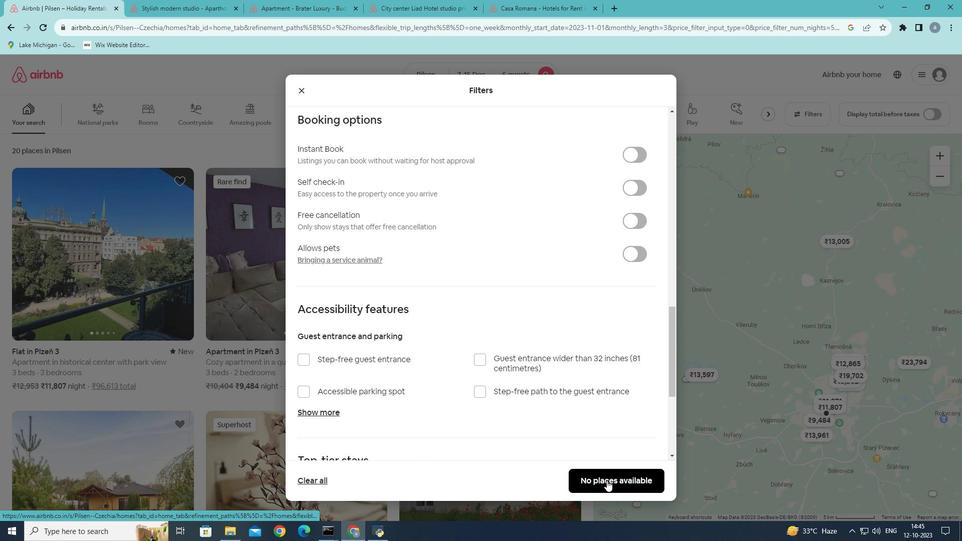 
Action: Mouse moved to (590, 410)
Screenshot: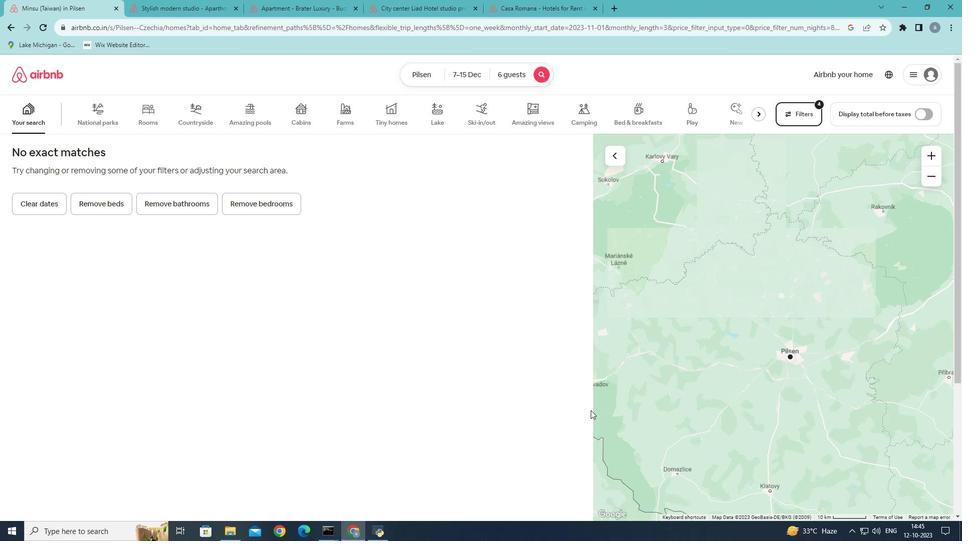 
